 Task: In the  document prediction.rtf, change border color to  'Brown' and border width to  '0.75' Select the first Column and fill it with the color  Light Yellow
Action: Mouse moved to (237, 331)
Screenshot: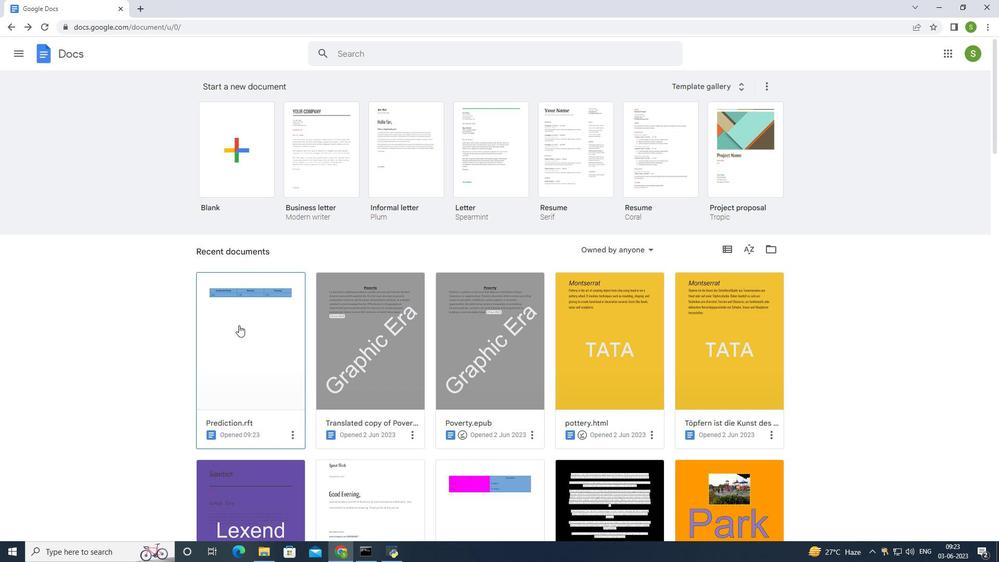 
Action: Mouse pressed left at (237, 331)
Screenshot: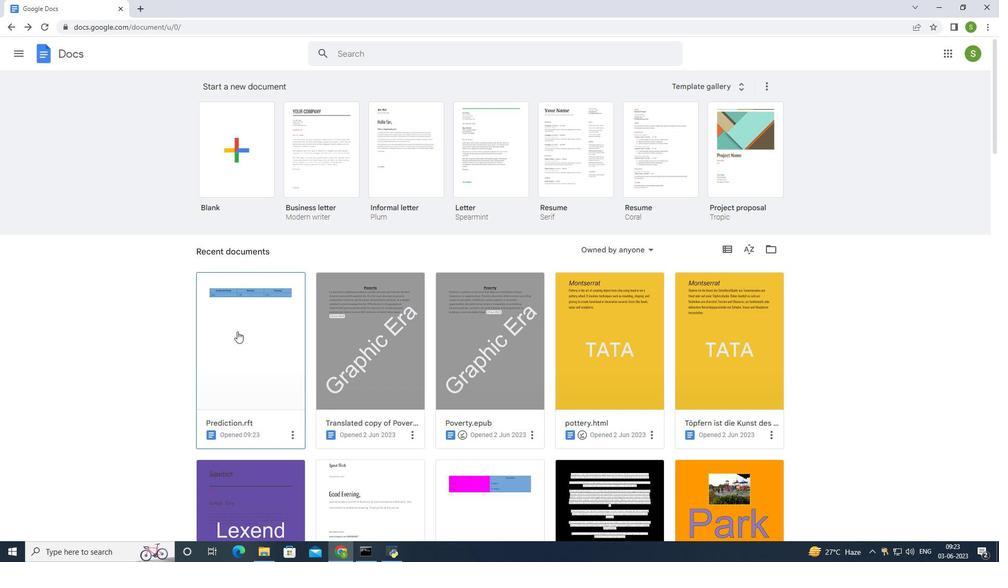 
Action: Mouse moved to (273, 177)
Screenshot: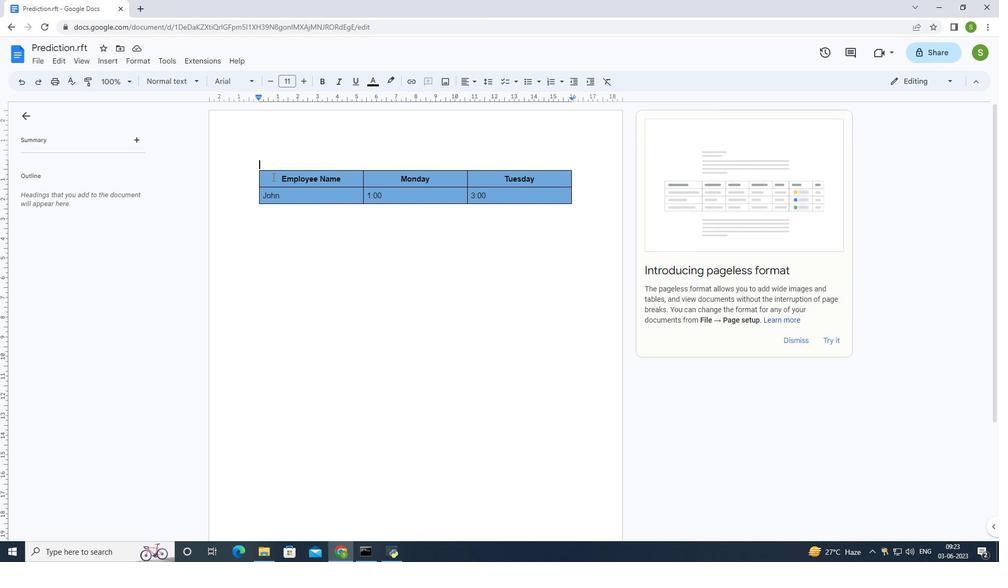 
Action: Mouse pressed left at (273, 177)
Screenshot: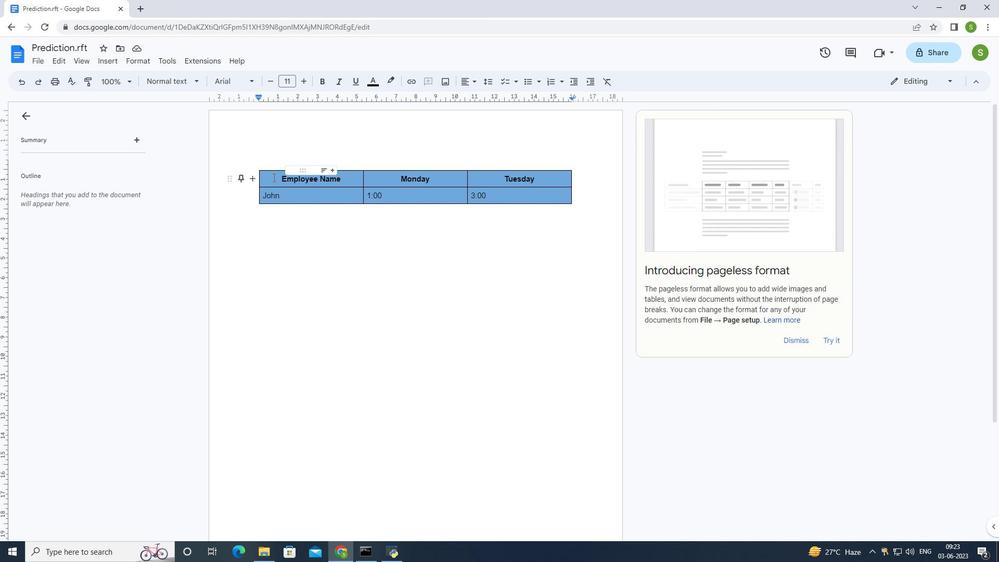 
Action: Mouse moved to (627, 83)
Screenshot: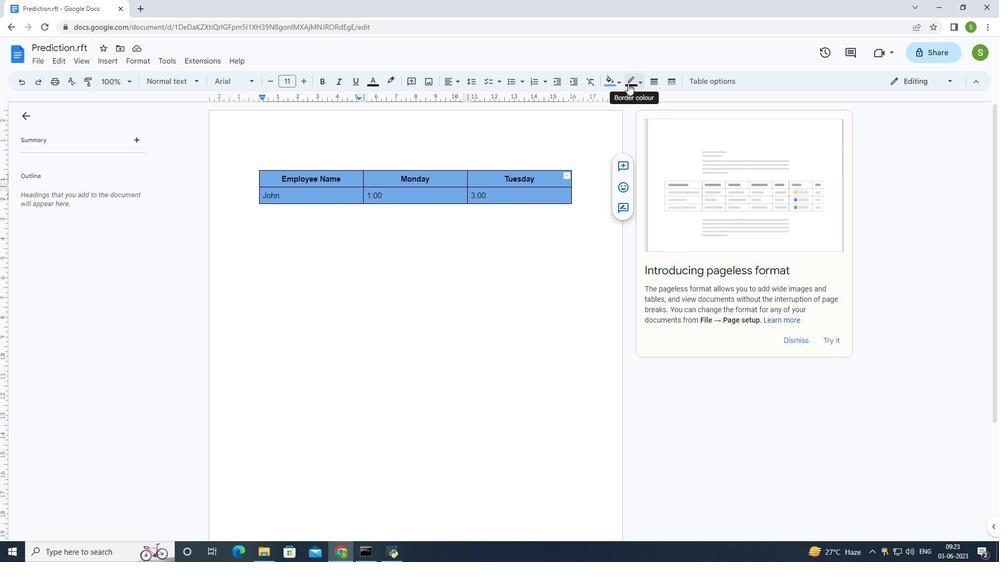 
Action: Mouse pressed left at (627, 83)
Screenshot: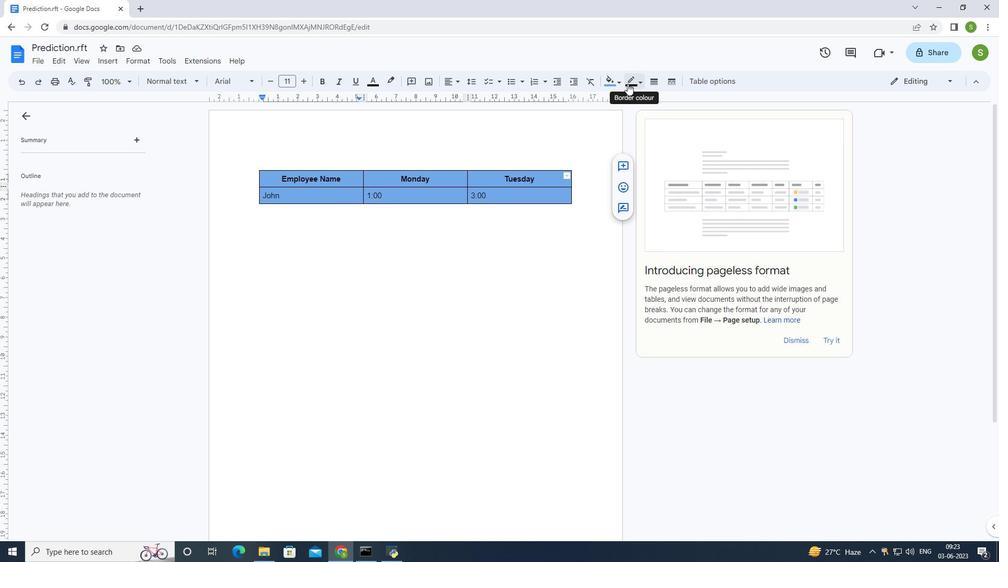 
Action: Mouse moved to (634, 159)
Screenshot: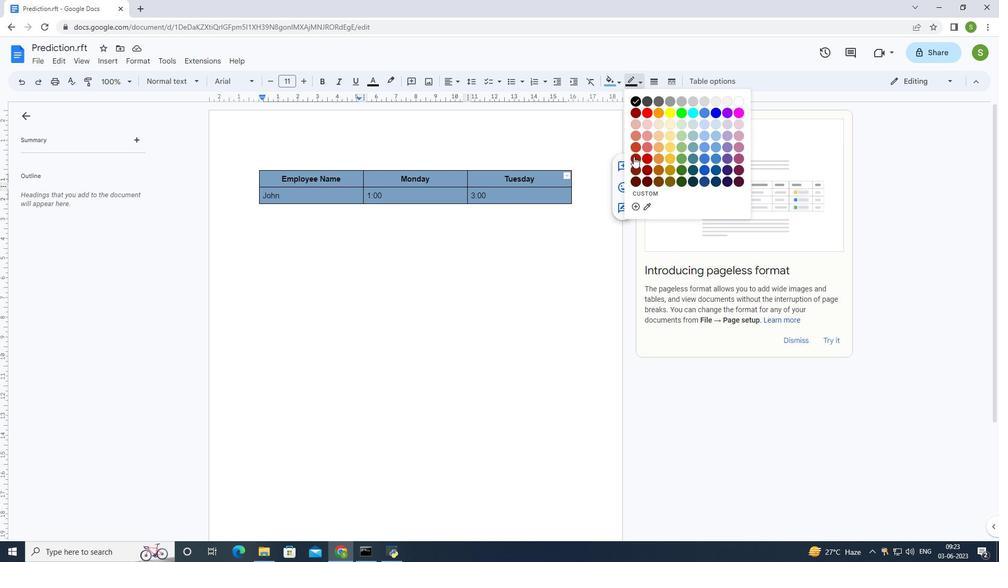 
Action: Mouse pressed left at (634, 159)
Screenshot: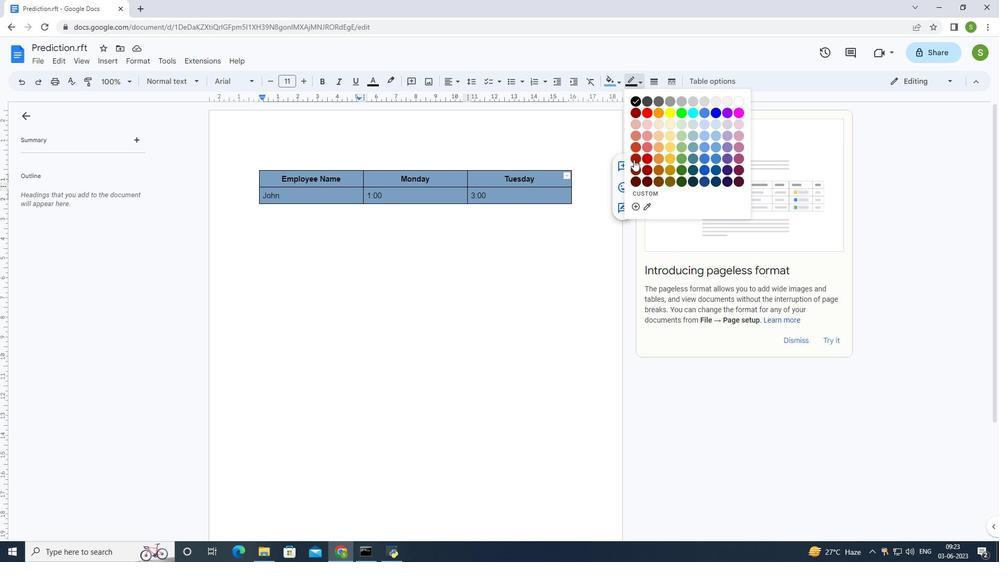 
Action: Mouse moved to (649, 83)
Screenshot: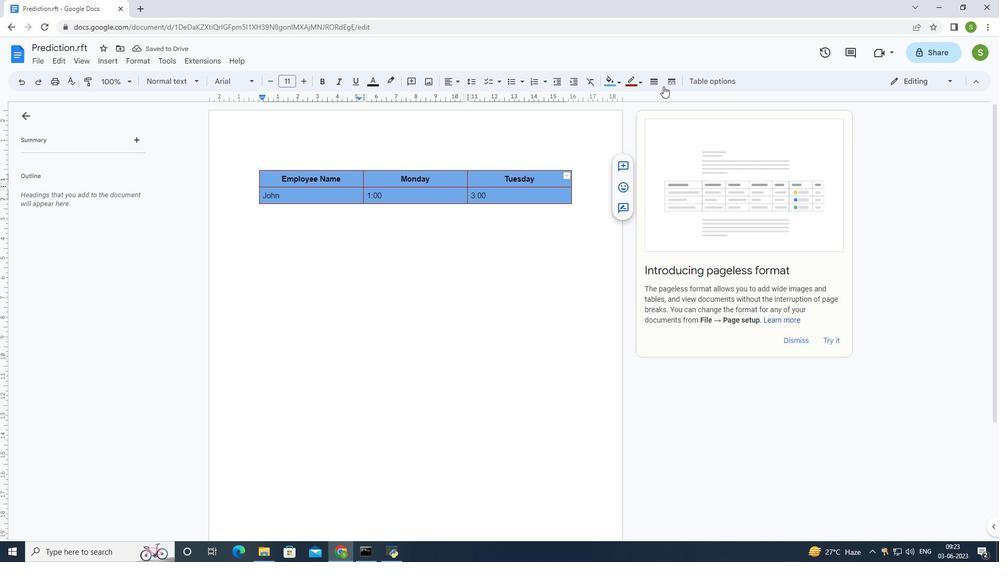 
Action: Mouse pressed left at (649, 83)
Screenshot: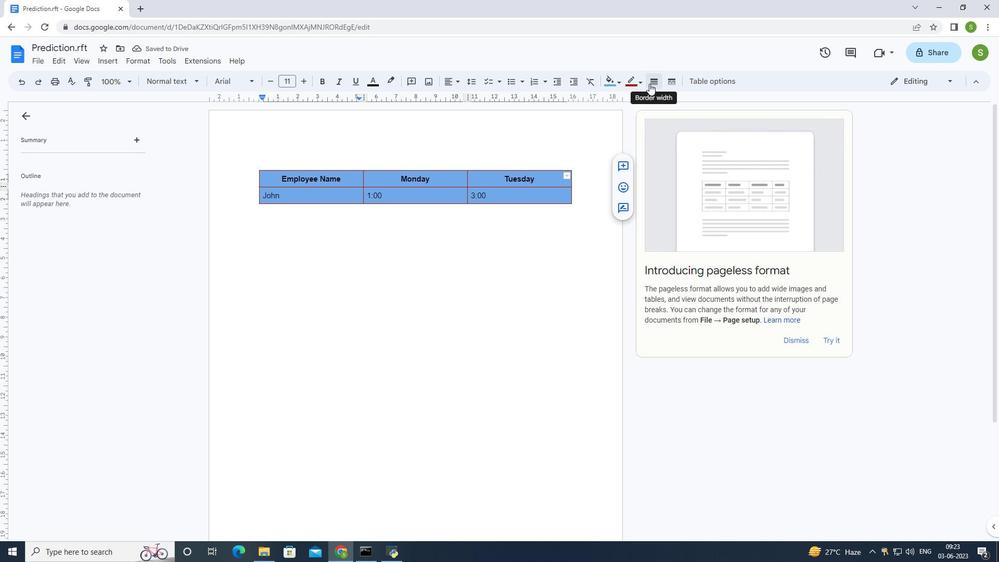 
Action: Mouse moved to (669, 133)
Screenshot: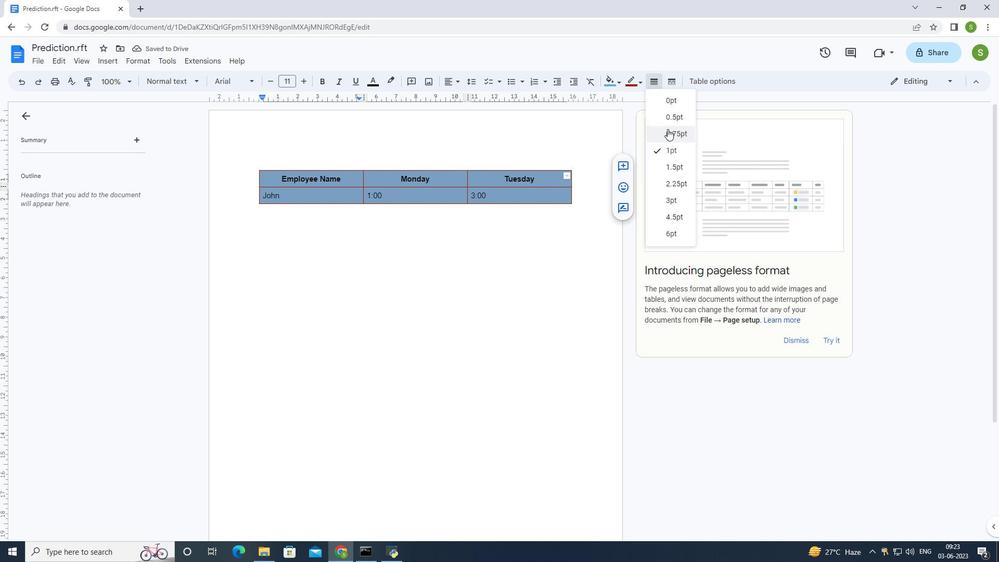 
Action: Mouse pressed left at (669, 133)
Screenshot: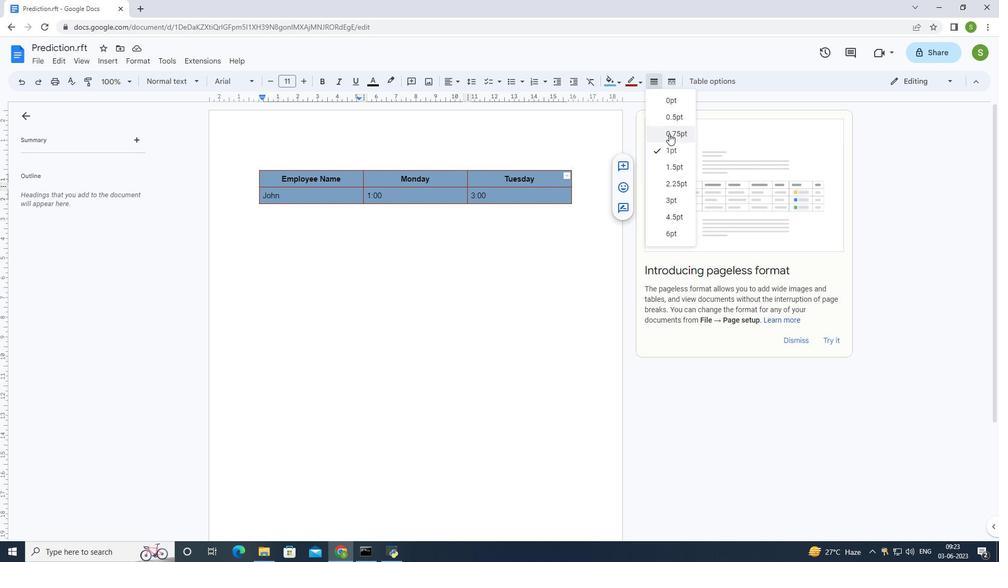 
Action: Mouse moved to (489, 233)
Screenshot: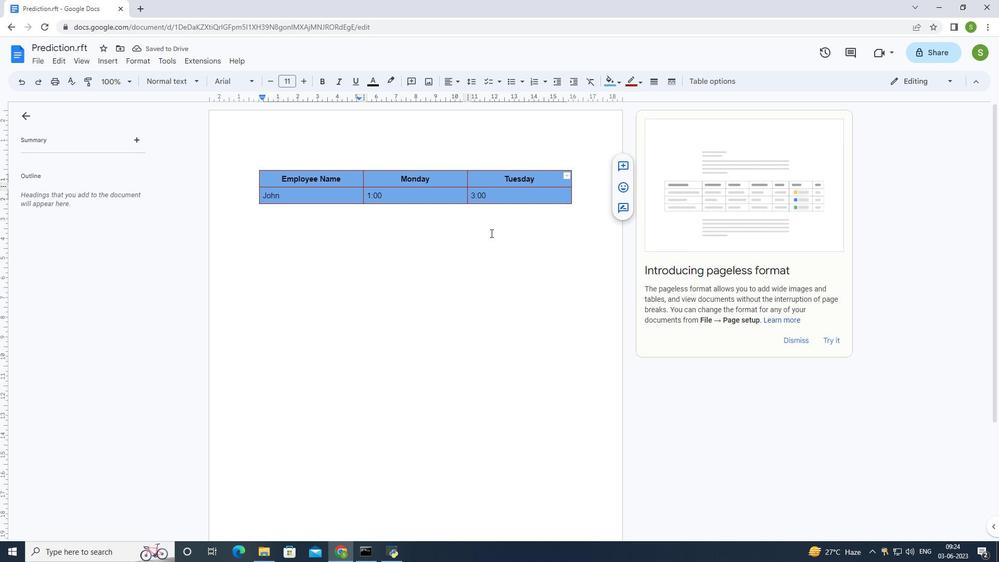 
Action: Mouse pressed left at (489, 233)
Screenshot: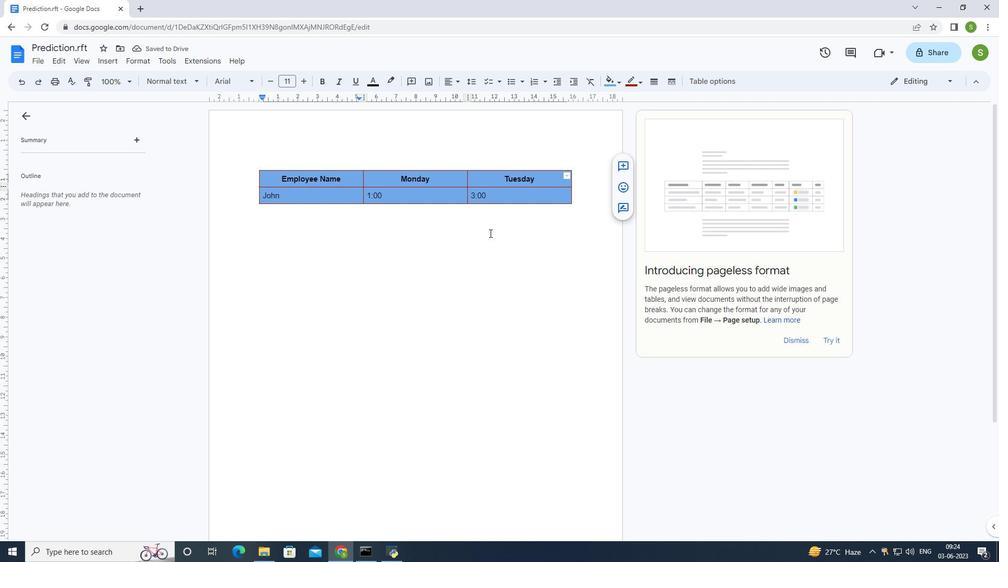 
Action: Mouse moved to (270, 172)
Screenshot: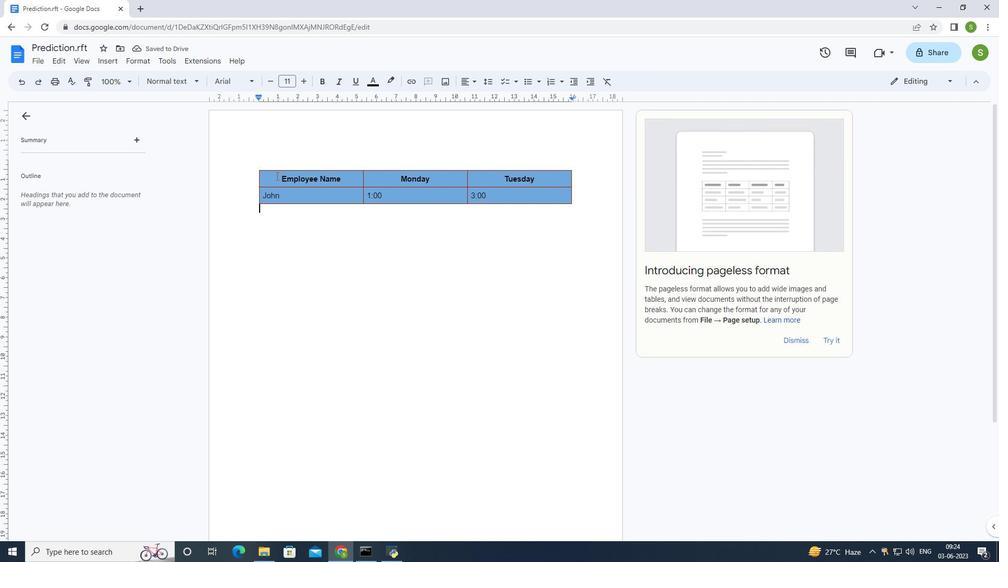 
Action: Mouse pressed left at (270, 172)
Screenshot: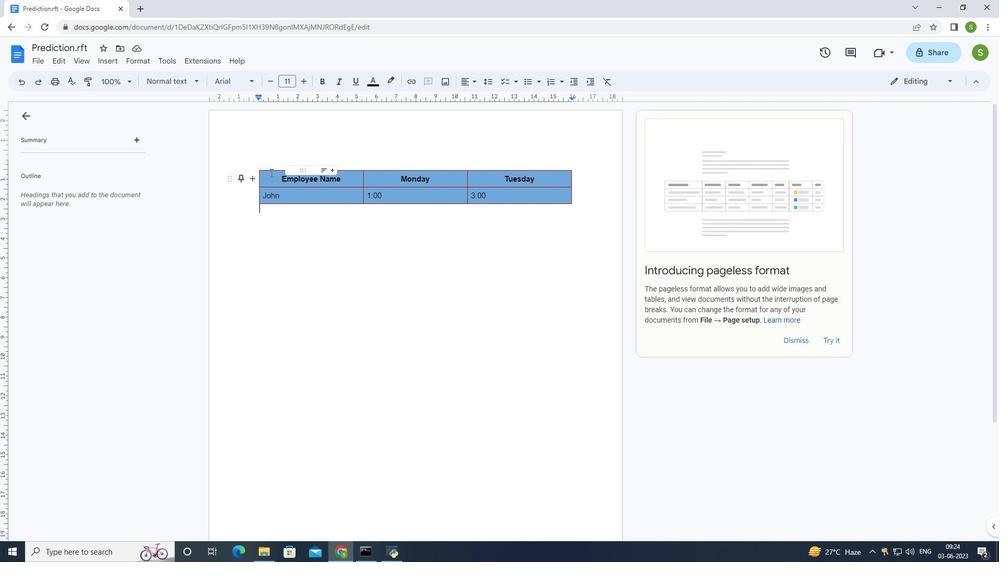 
Action: Mouse moved to (609, 80)
Screenshot: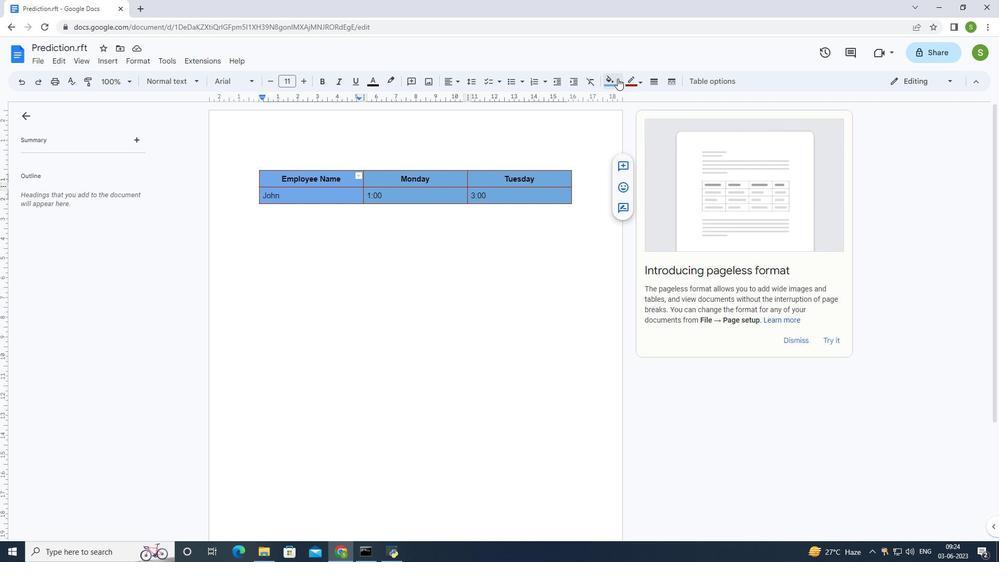 
Action: Mouse pressed left at (609, 80)
Screenshot: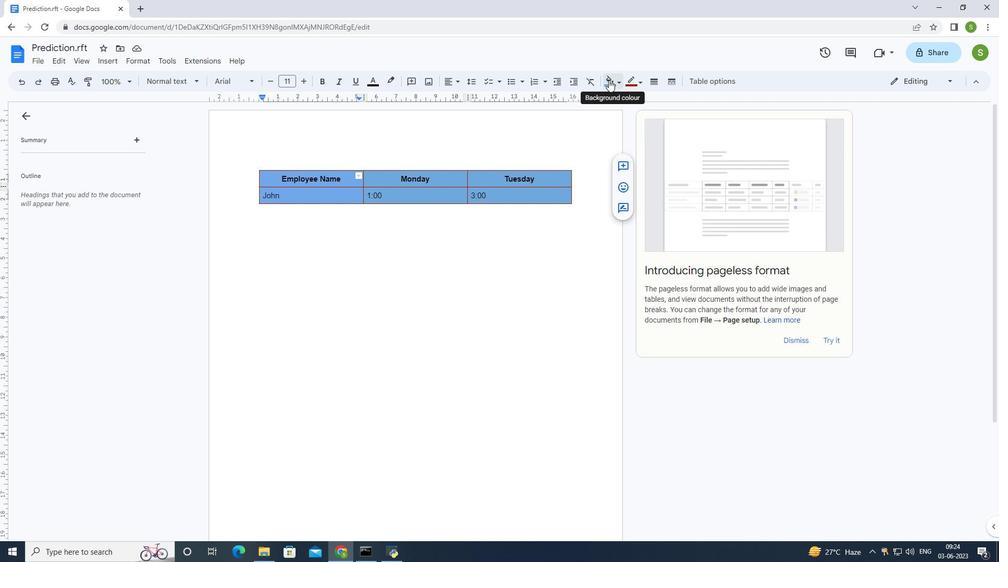 
Action: Mouse moved to (652, 163)
Screenshot: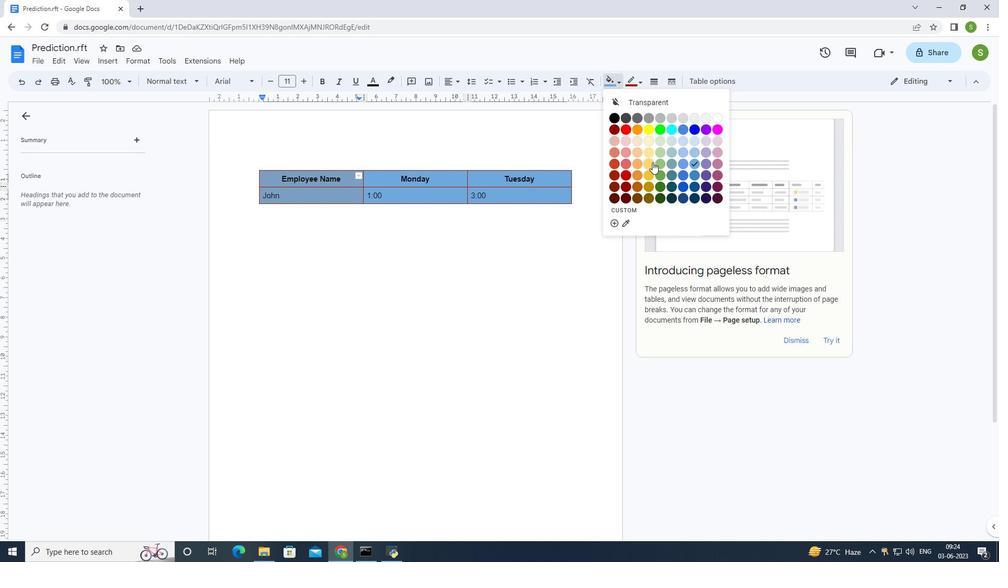 
Action: Mouse pressed left at (652, 163)
Screenshot: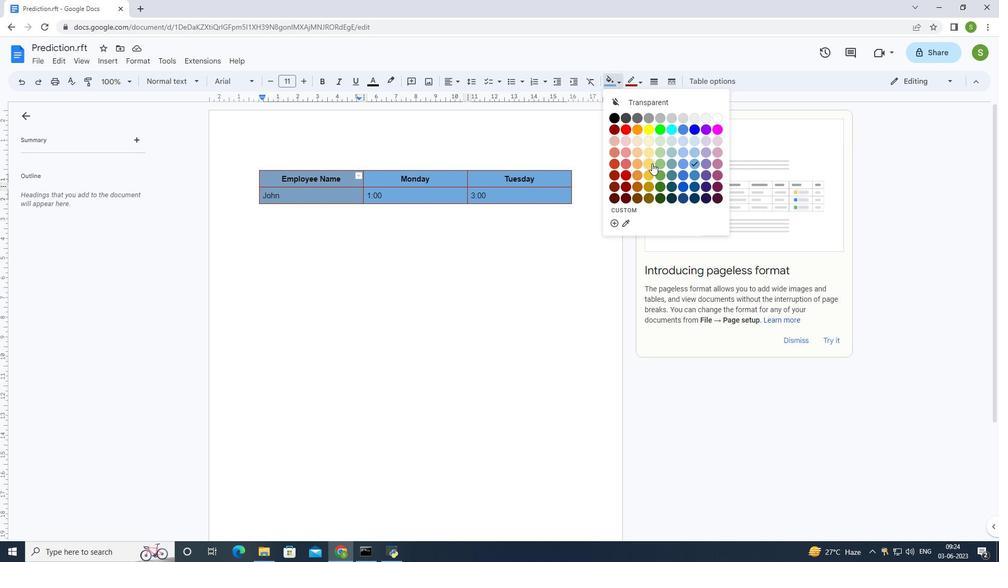 
Action: Mouse moved to (483, 238)
Screenshot: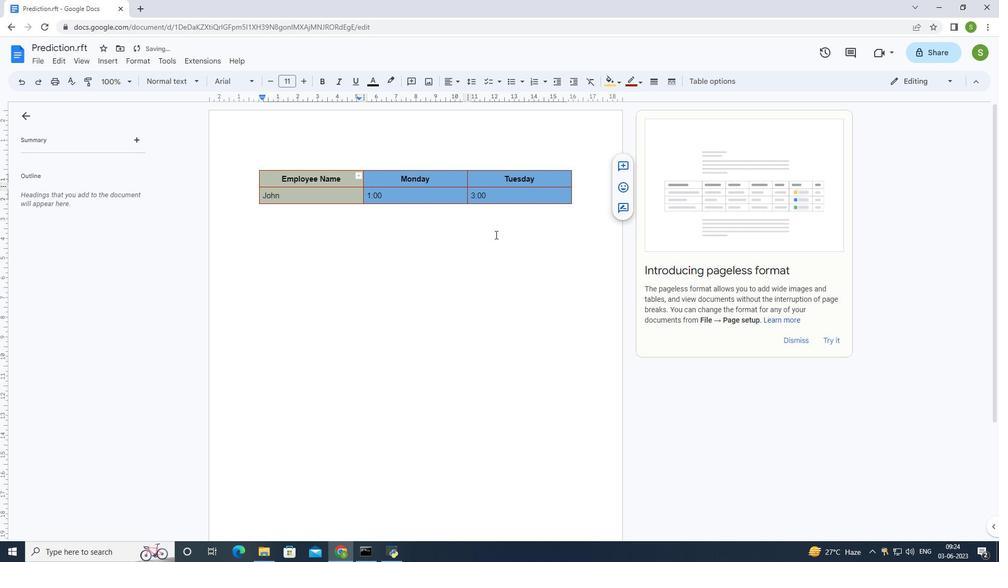 
Action: Mouse pressed left at (483, 238)
Screenshot: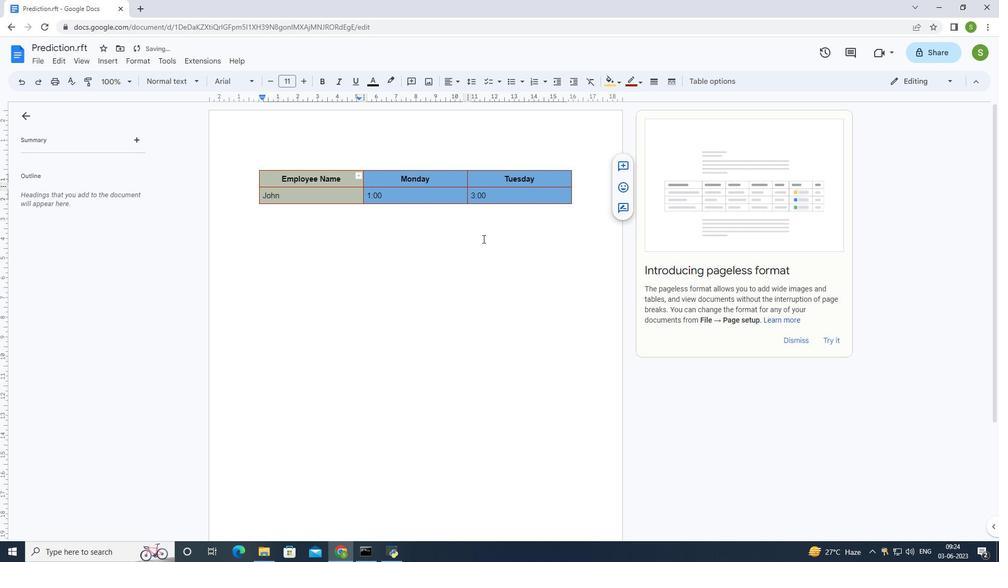 
Action: Mouse moved to (481, 238)
Screenshot: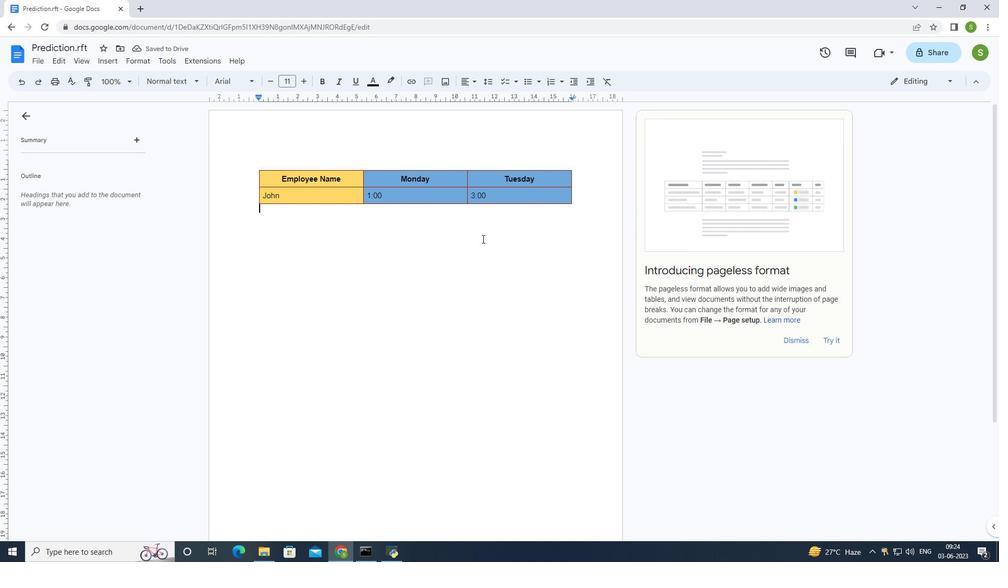 
